 Task: Add a field from the Popular template Effort Level a blank project ArtiZen
Action: Mouse moved to (1046, 95)
Screenshot: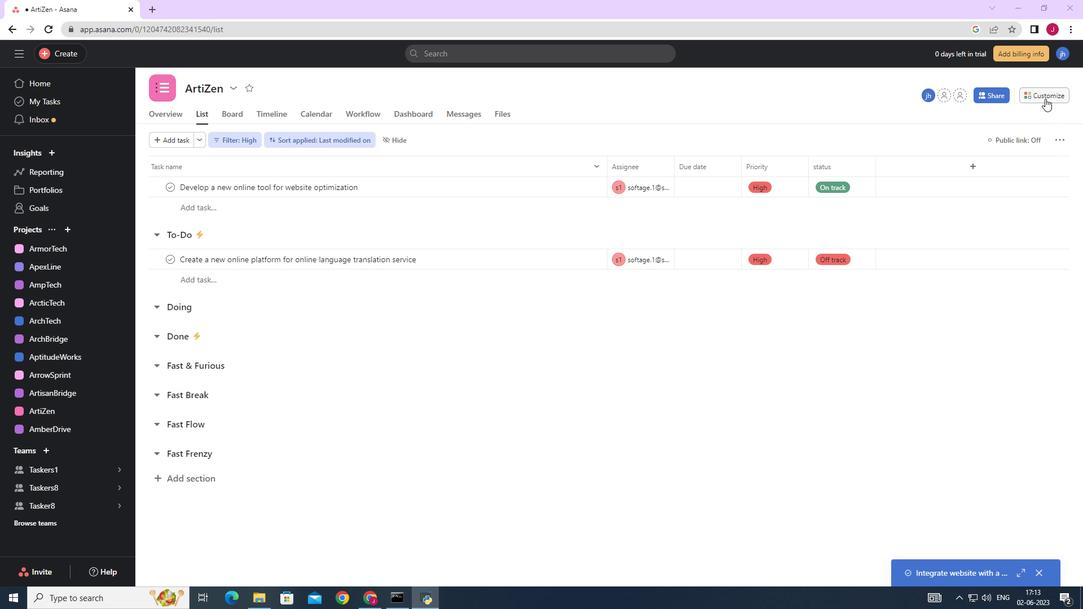 
Action: Mouse pressed left at (1046, 95)
Screenshot: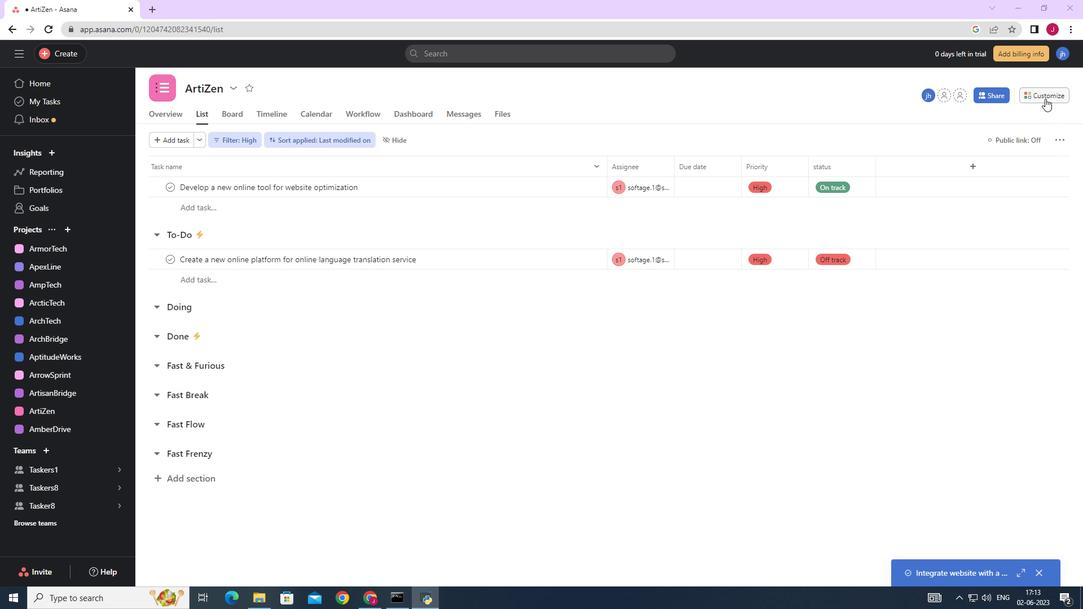 
Action: Mouse moved to (926, 228)
Screenshot: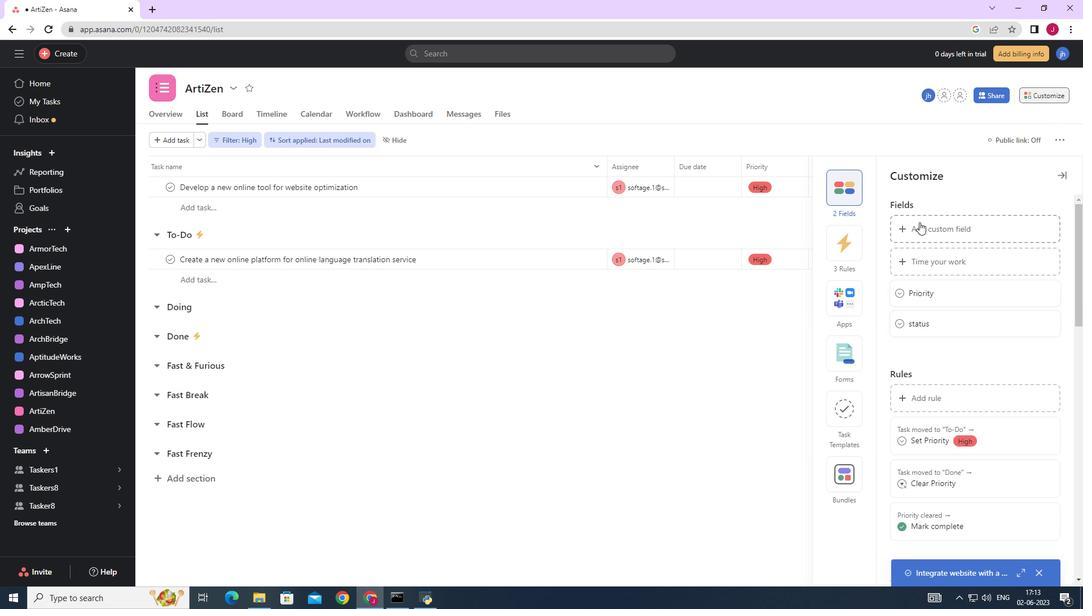 
Action: Mouse pressed left at (926, 228)
Screenshot: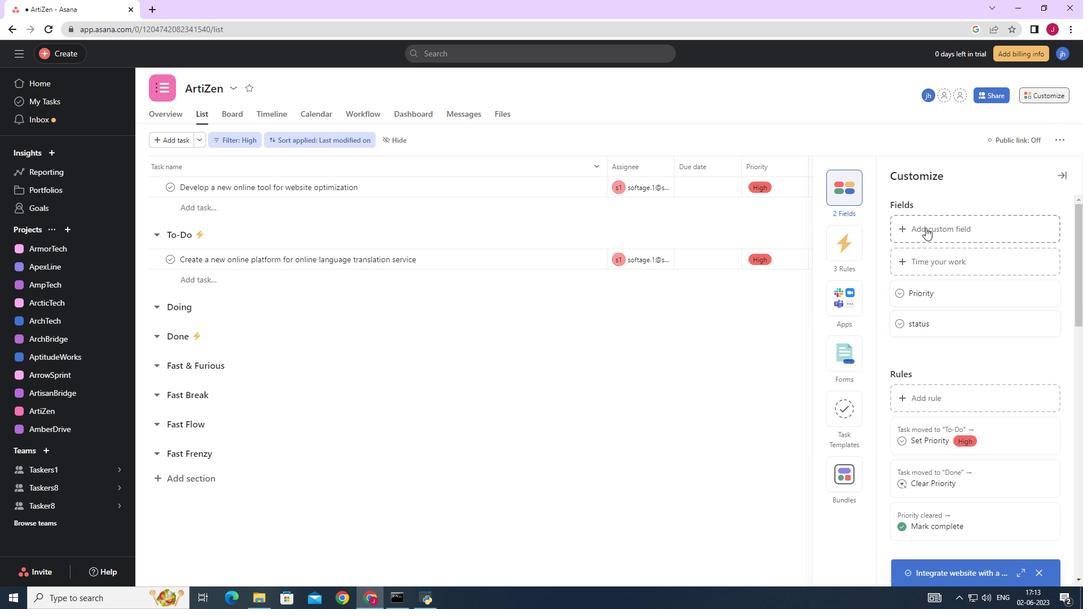 
Action: Mouse moved to (456, 164)
Screenshot: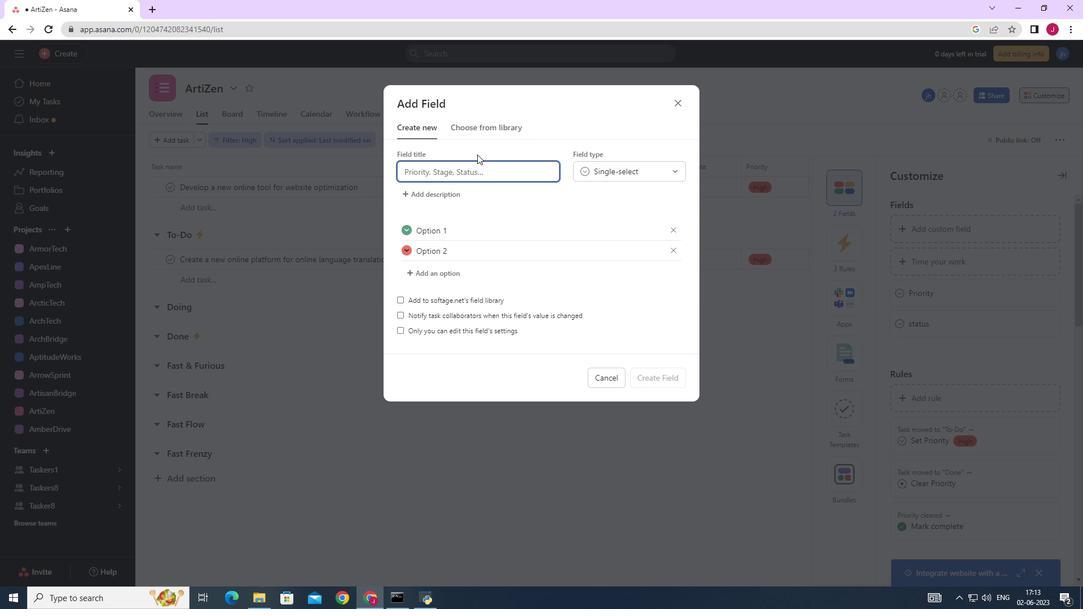 
Action: Key pressed <Key.caps_lock>E<Key.caps_lock>fort<Key.space><Key.backspace><Key.backspace><Key.backspace><Key.backspace>fort<Key.space><Key.caps_lock>L<Key.caps_lock>evel
Screenshot: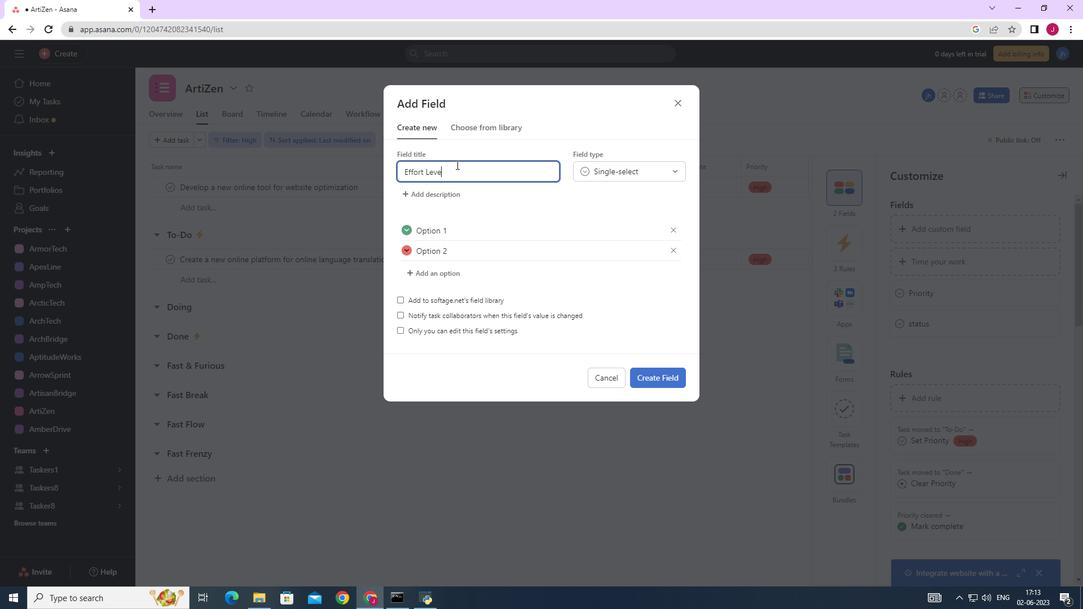 
Action: Mouse moved to (660, 371)
Screenshot: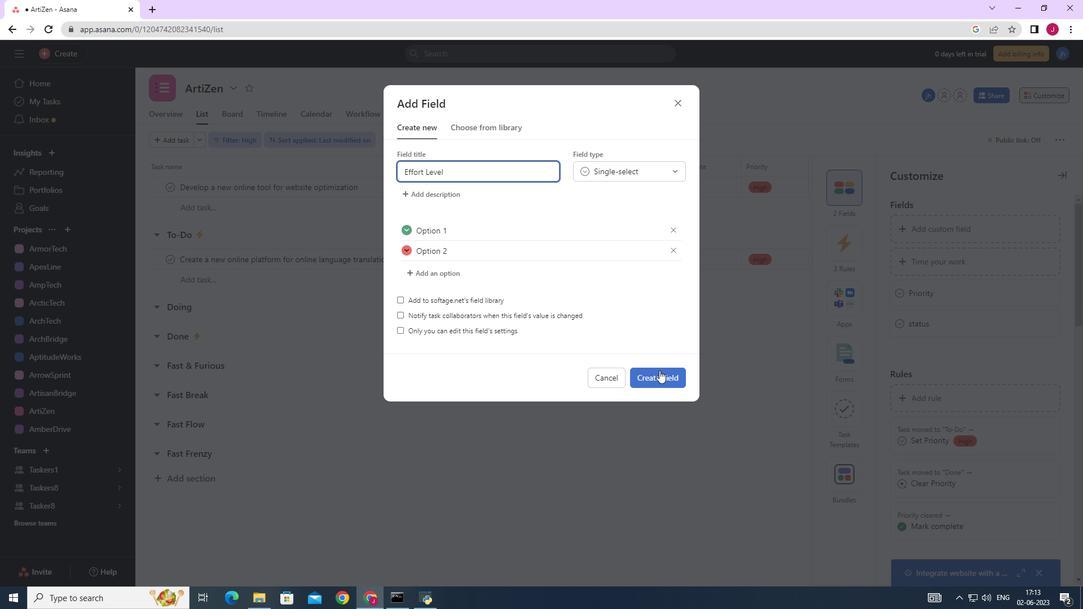 
Action: Mouse pressed left at (660, 371)
Screenshot: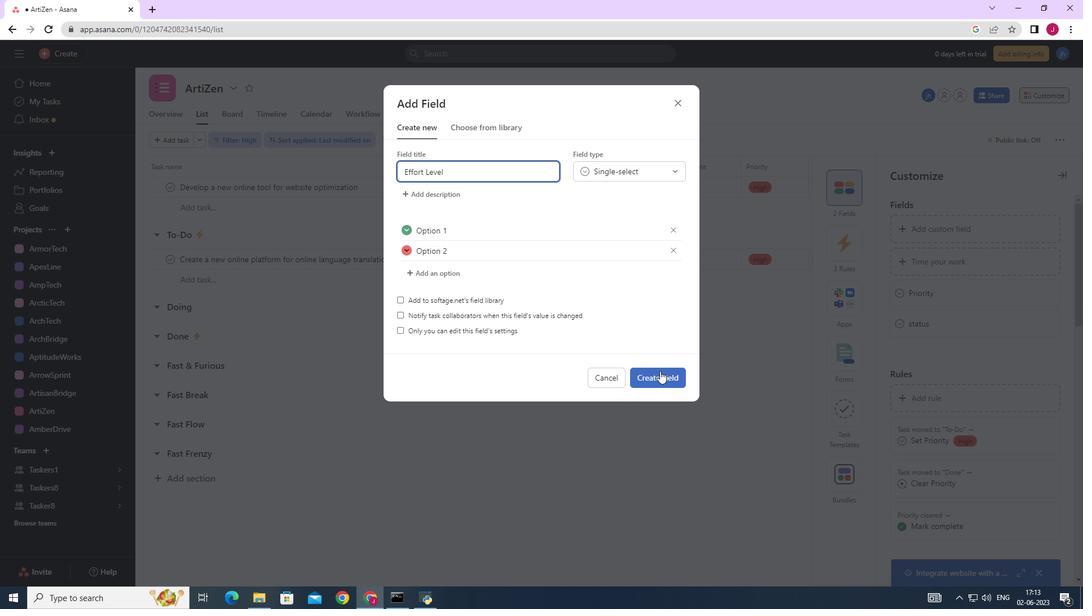 
Action: Mouse moved to (661, 371)
Screenshot: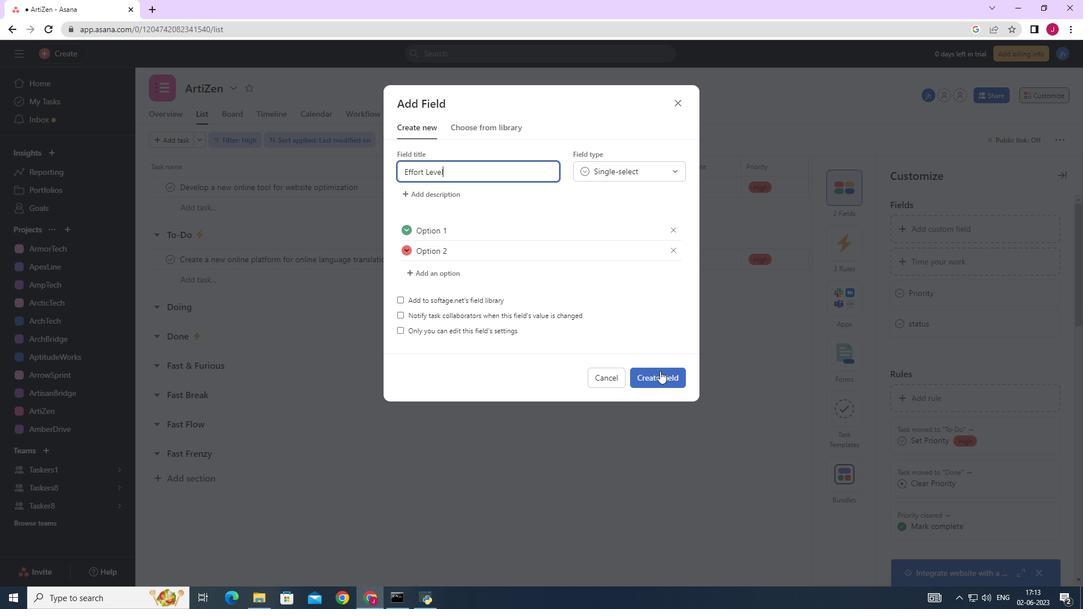 
